 Task: Check the average views per listing of ranch in the last 1 year.
Action: Mouse moved to (829, 185)
Screenshot: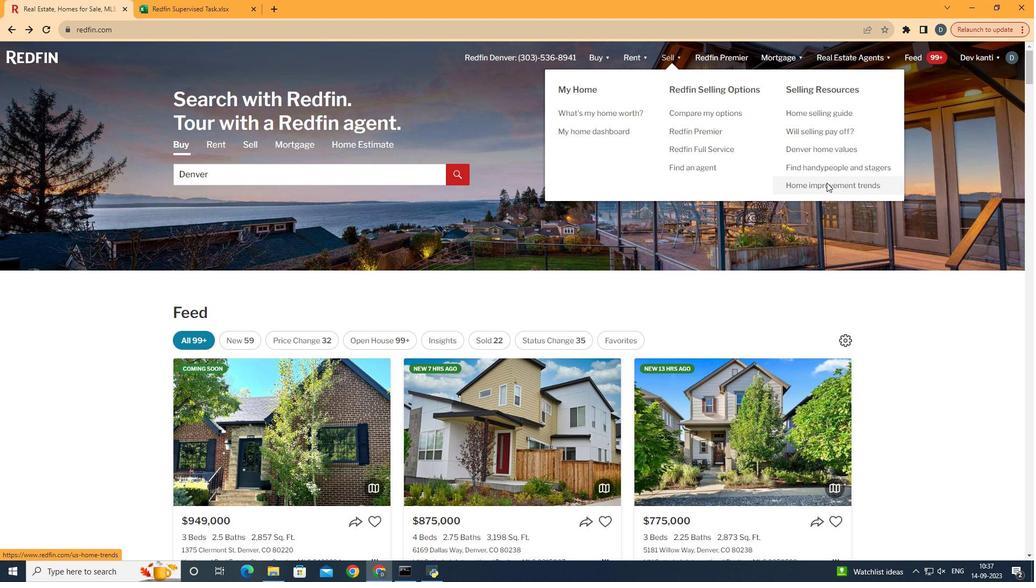 
Action: Mouse pressed left at (829, 185)
Screenshot: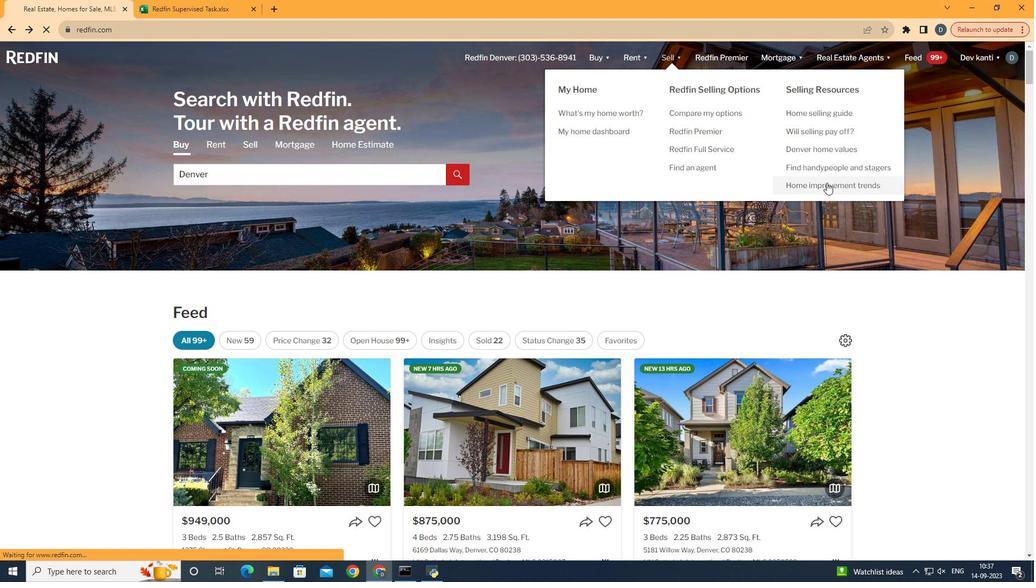 
Action: Mouse moved to (267, 203)
Screenshot: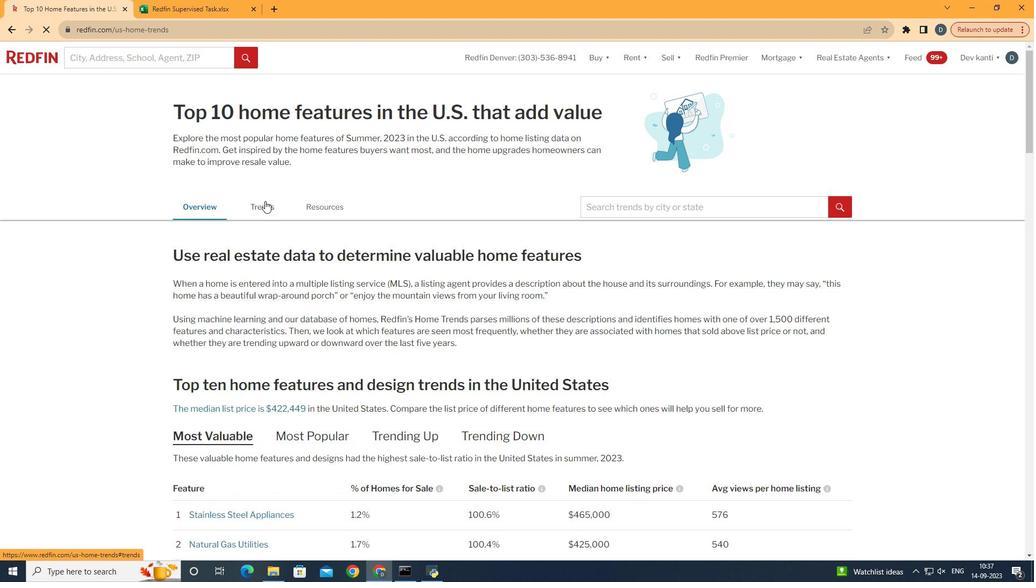 
Action: Mouse pressed left at (267, 203)
Screenshot: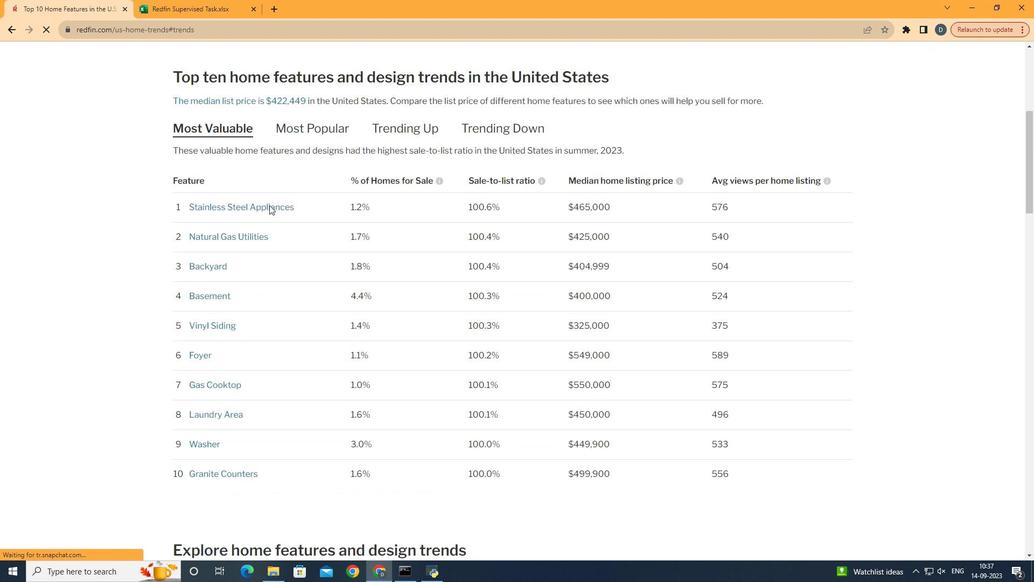 
Action: Mouse moved to (485, 255)
Screenshot: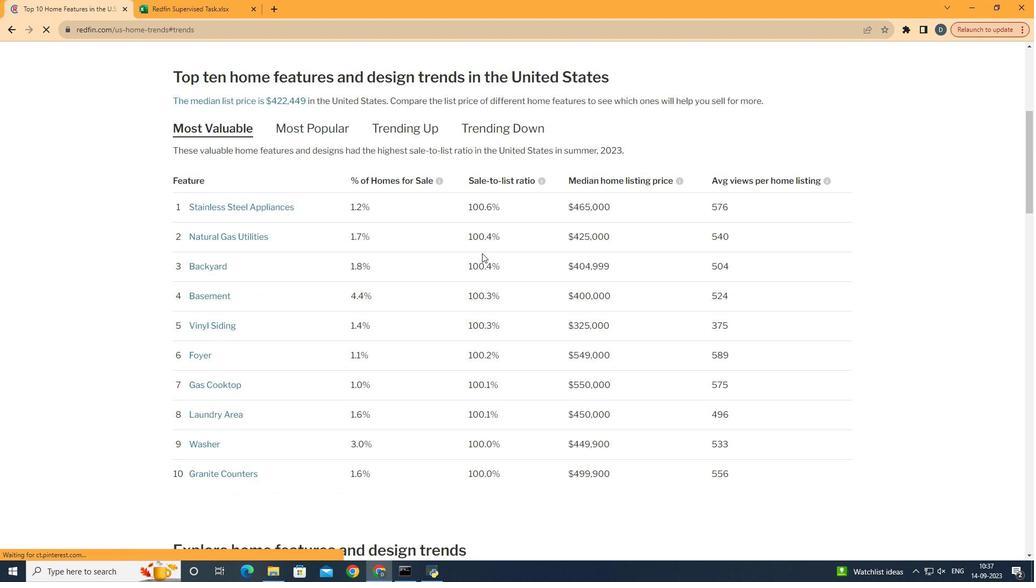 
Action: Mouse scrolled (485, 255) with delta (0, 0)
Screenshot: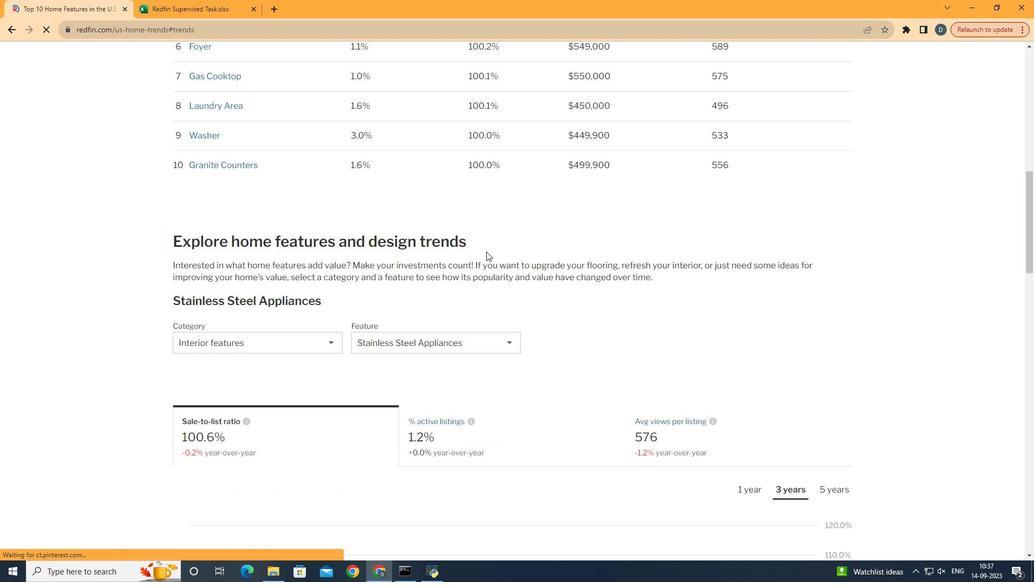 
Action: Mouse scrolled (485, 255) with delta (0, 0)
Screenshot: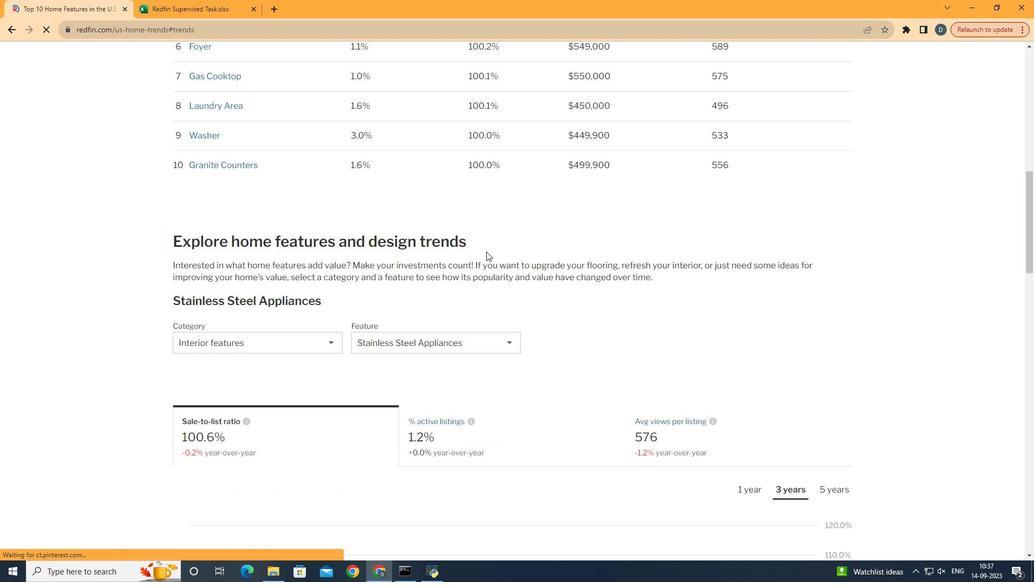 
Action: Mouse scrolled (485, 255) with delta (0, 0)
Screenshot: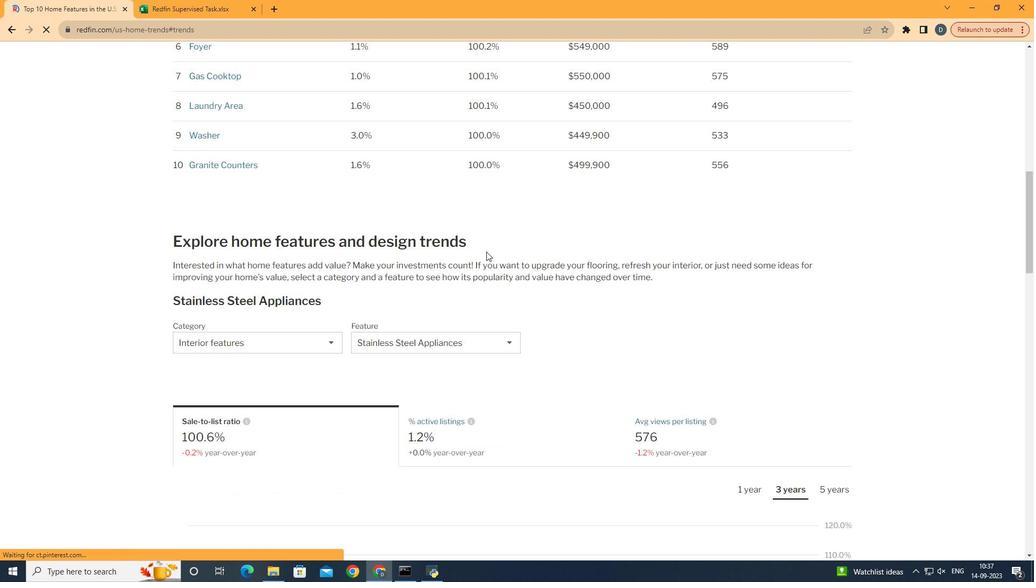 
Action: Mouse scrolled (485, 255) with delta (0, 0)
Screenshot: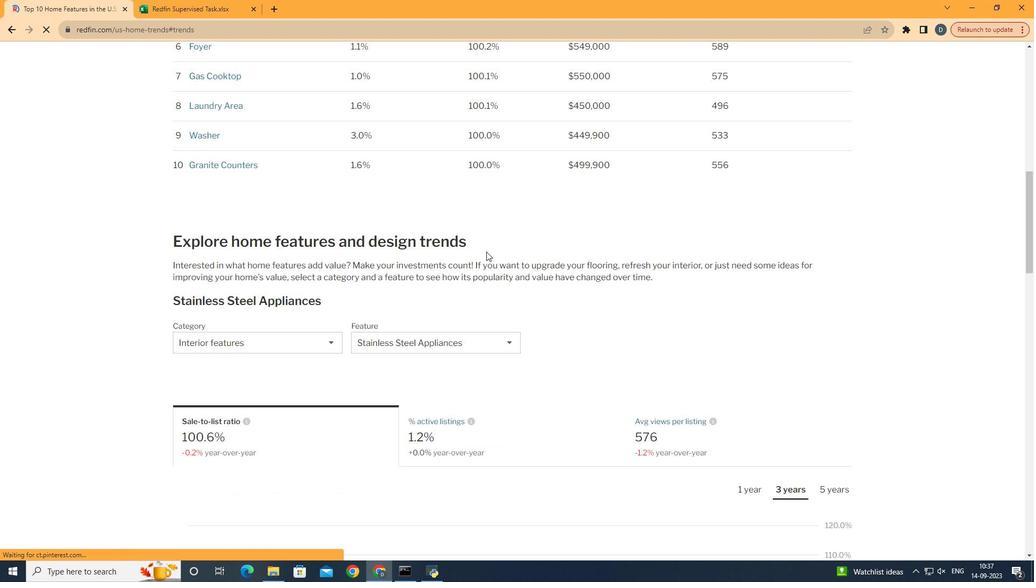 
Action: Mouse scrolled (485, 255) with delta (0, 0)
Screenshot: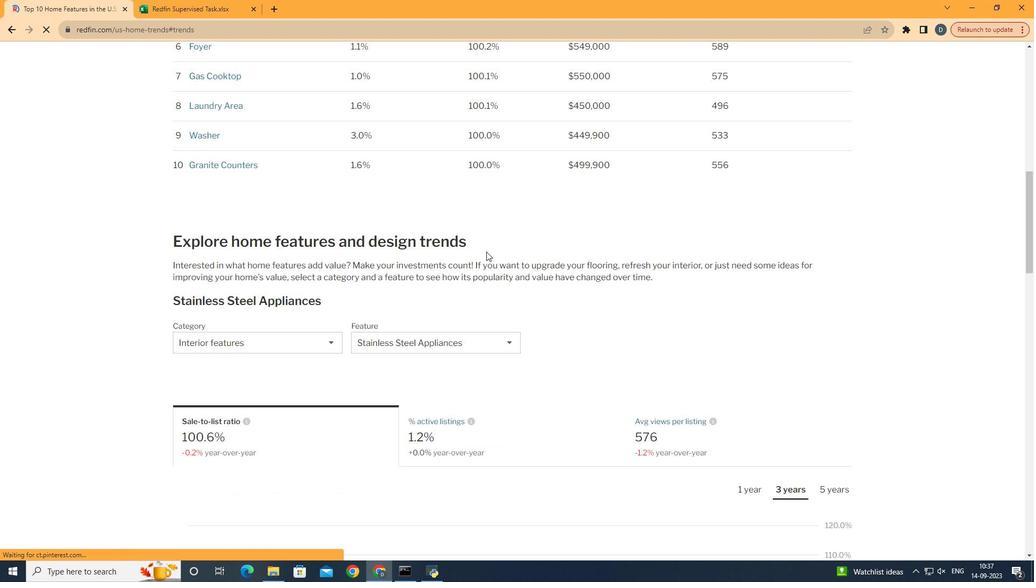 
Action: Mouse moved to (485, 255)
Screenshot: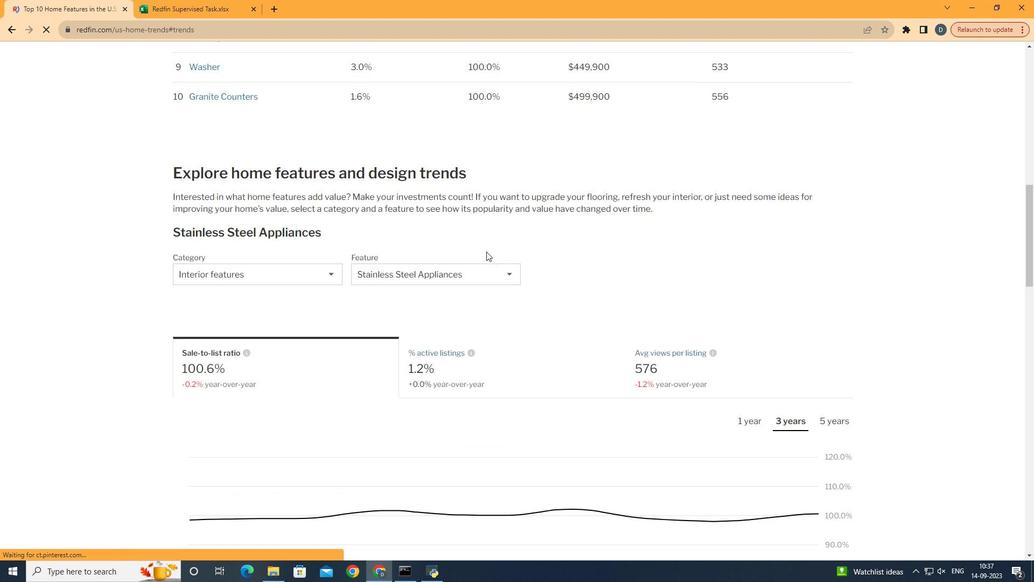 
Action: Mouse scrolled (485, 255) with delta (0, 0)
Screenshot: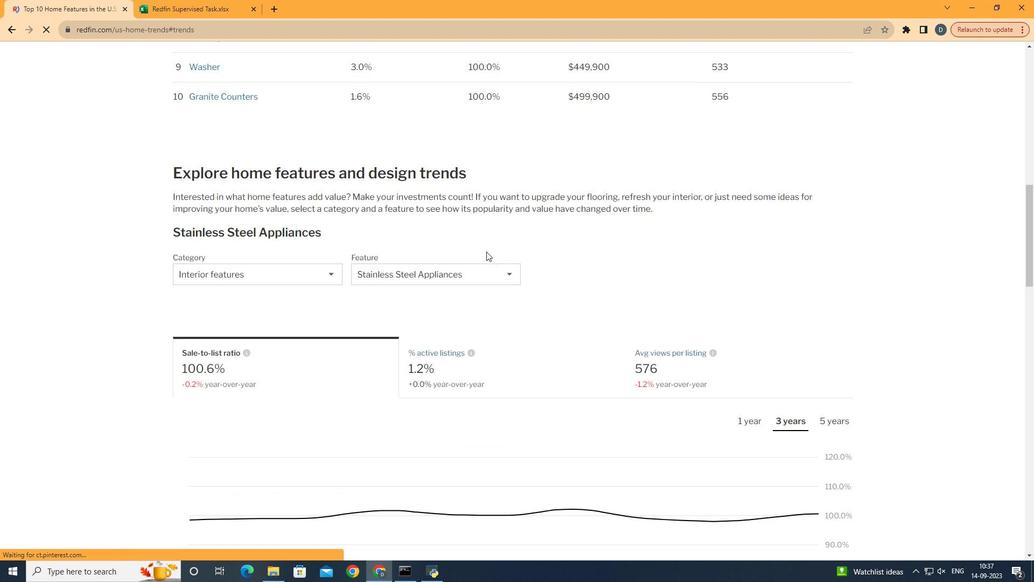 
Action: Mouse moved to (487, 255)
Screenshot: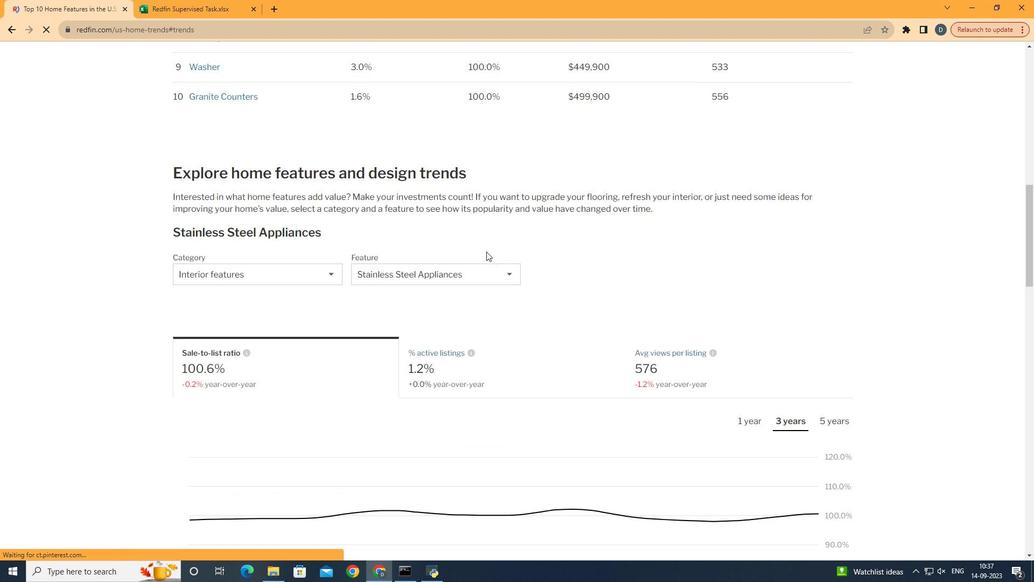
Action: Mouse scrolled (487, 254) with delta (0, 0)
Screenshot: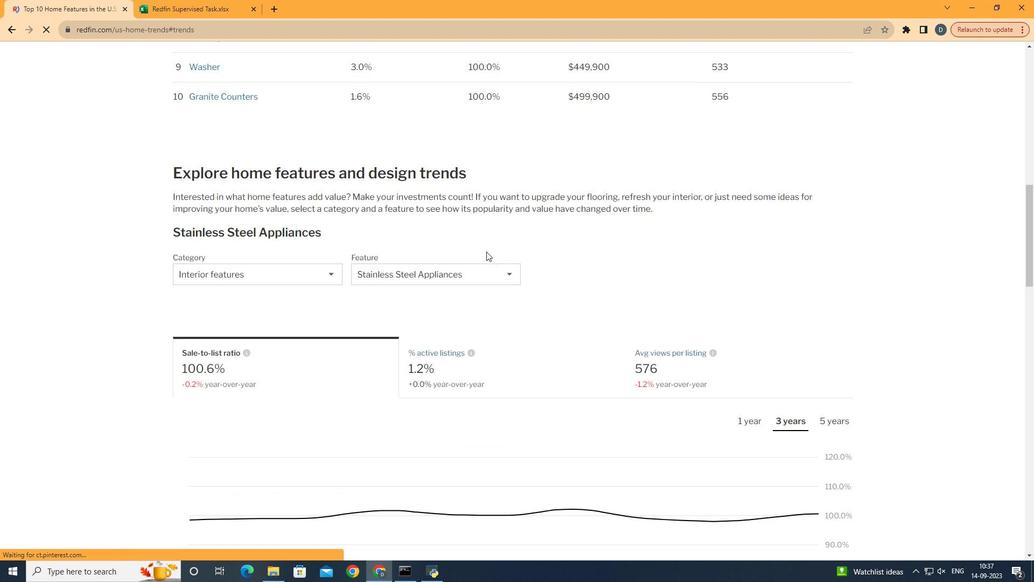 
Action: Mouse moved to (489, 254)
Screenshot: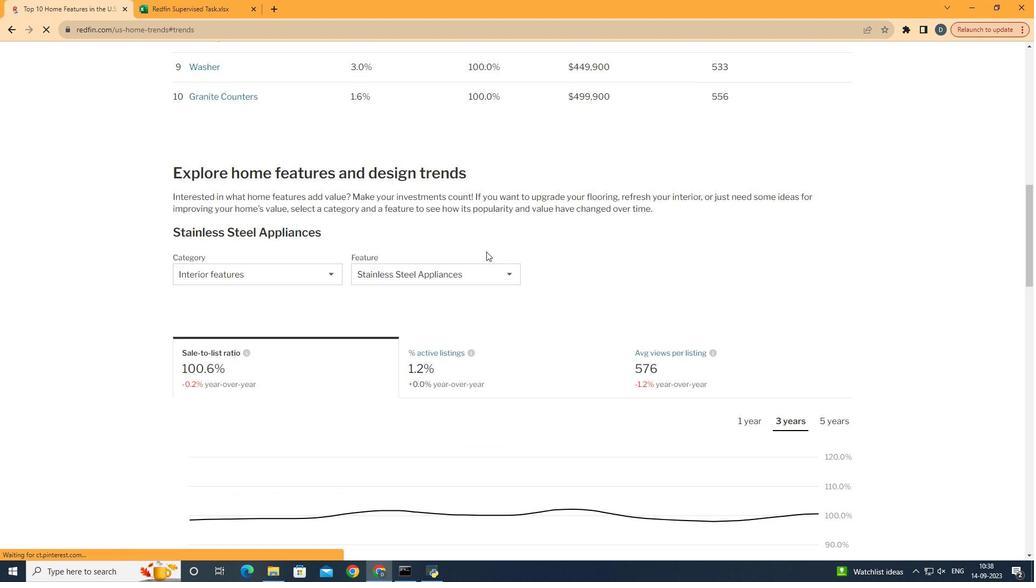 
Action: Mouse scrolled (489, 253) with delta (0, 0)
Screenshot: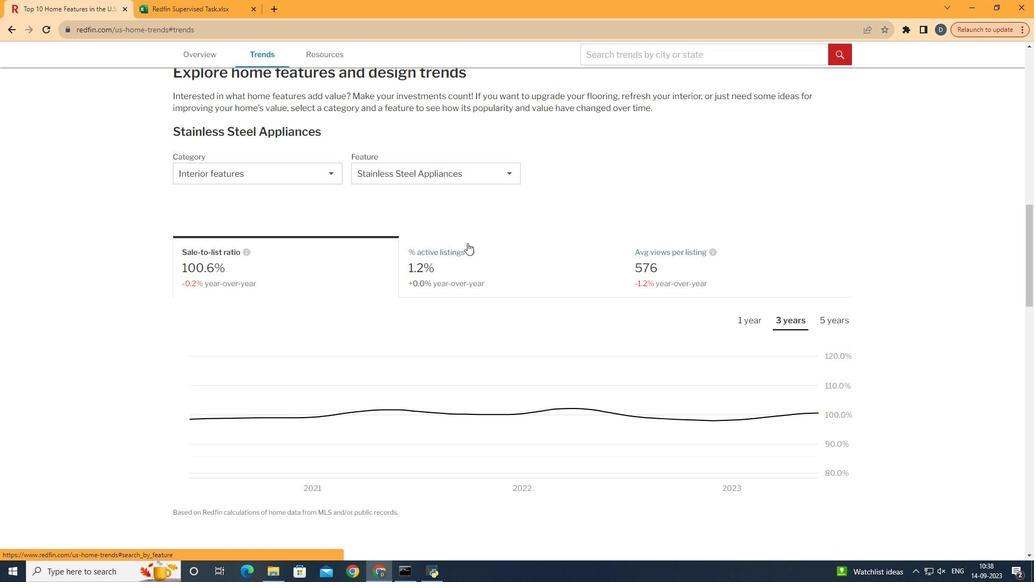 
Action: Mouse scrolled (489, 253) with delta (0, 0)
Screenshot: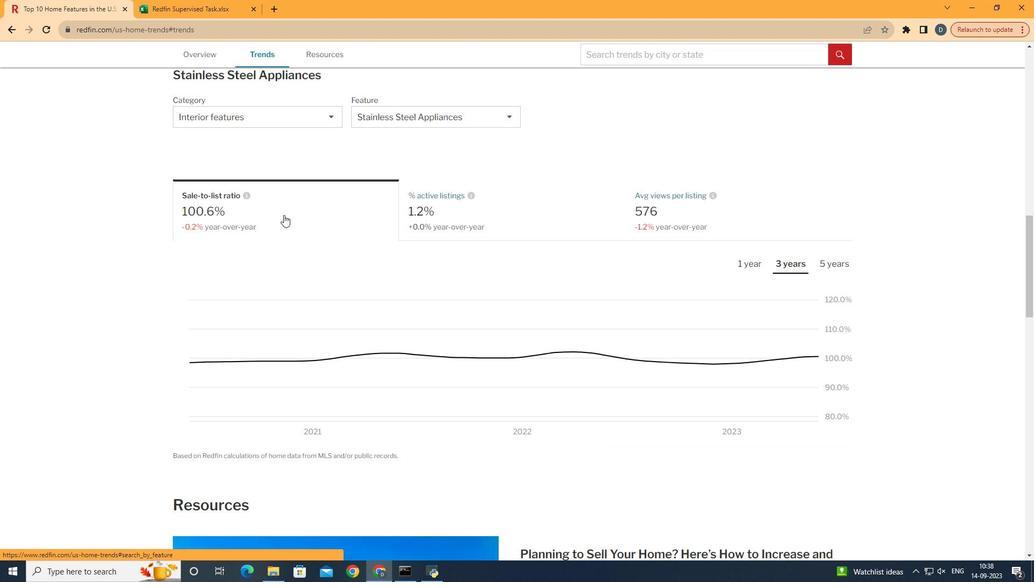 
Action: Mouse scrolled (489, 253) with delta (0, 0)
Screenshot: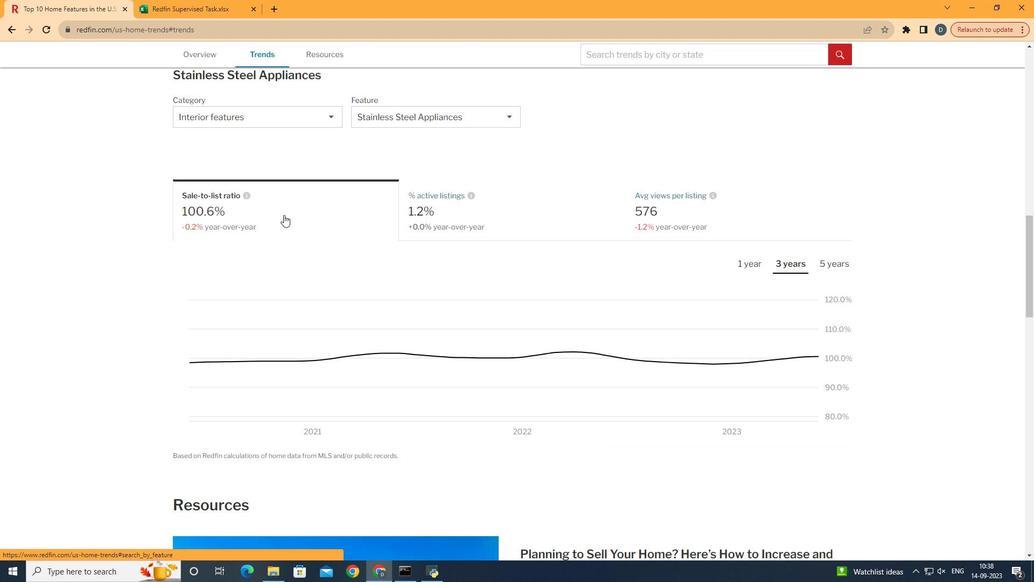 
Action: Mouse moved to (252, 113)
Screenshot: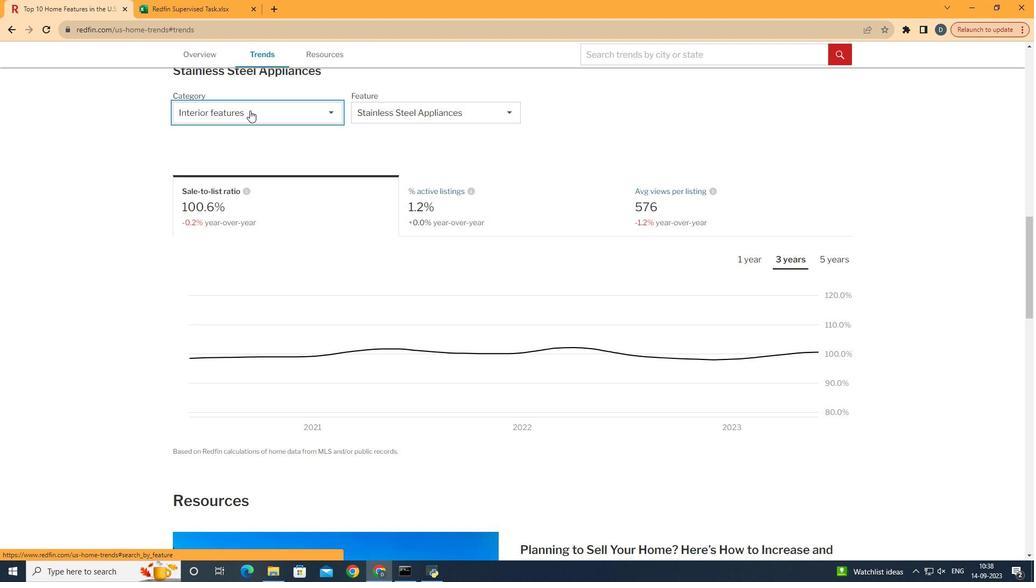 
Action: Mouse pressed left at (252, 113)
Screenshot: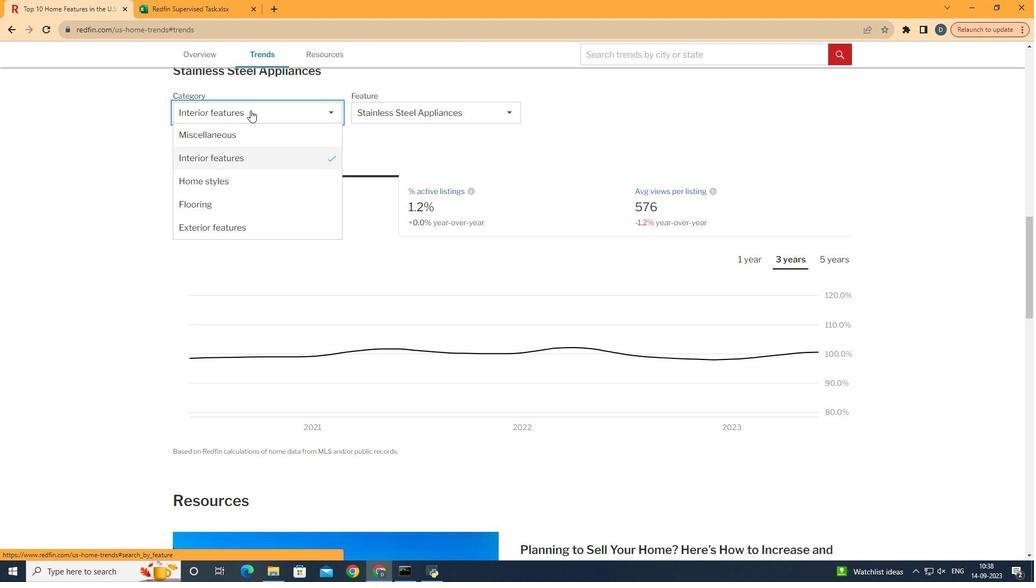 
Action: Mouse moved to (264, 182)
Screenshot: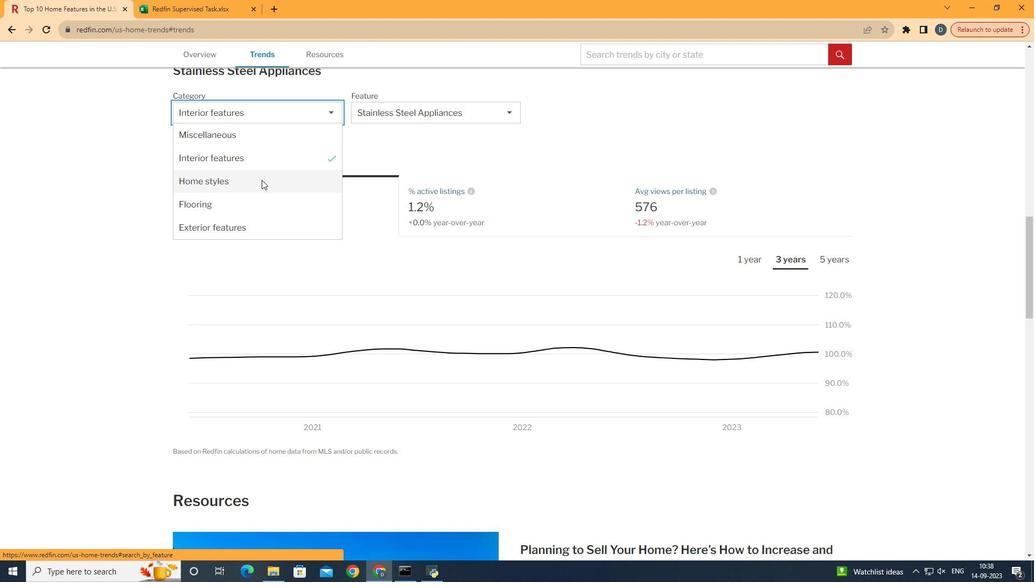 
Action: Mouse pressed left at (264, 182)
Screenshot: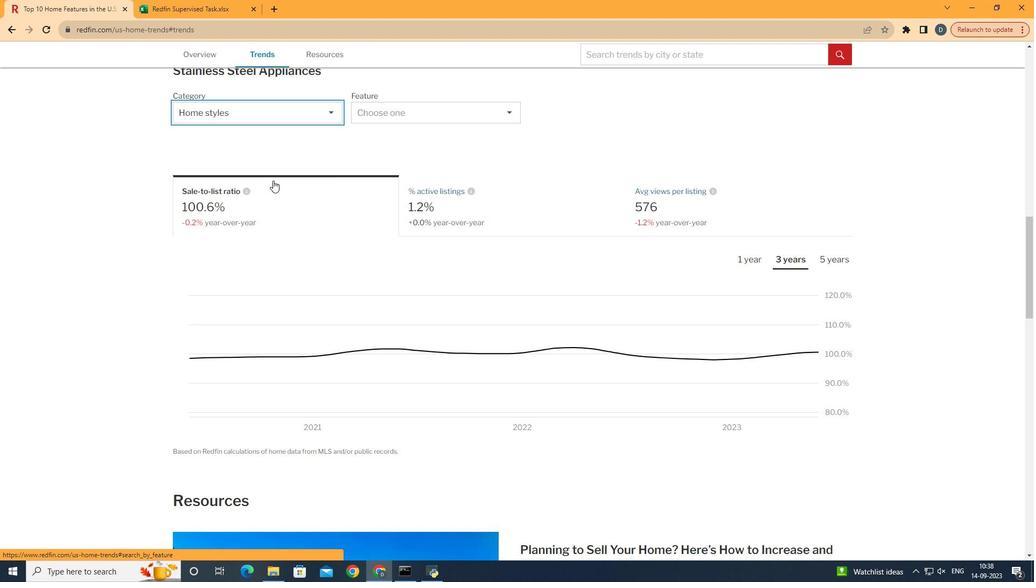 
Action: Mouse moved to (498, 118)
Screenshot: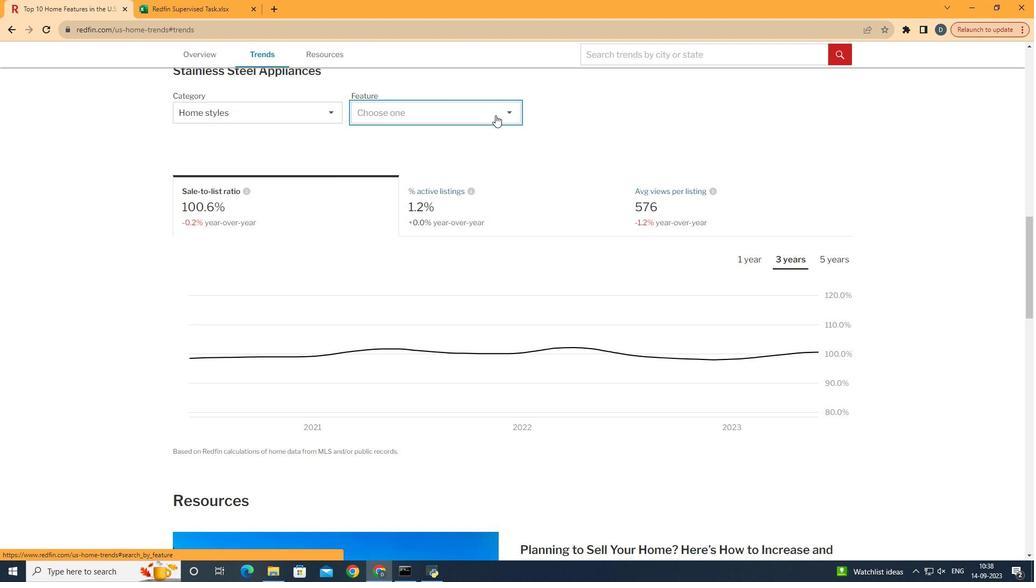 
Action: Mouse pressed left at (498, 118)
Screenshot: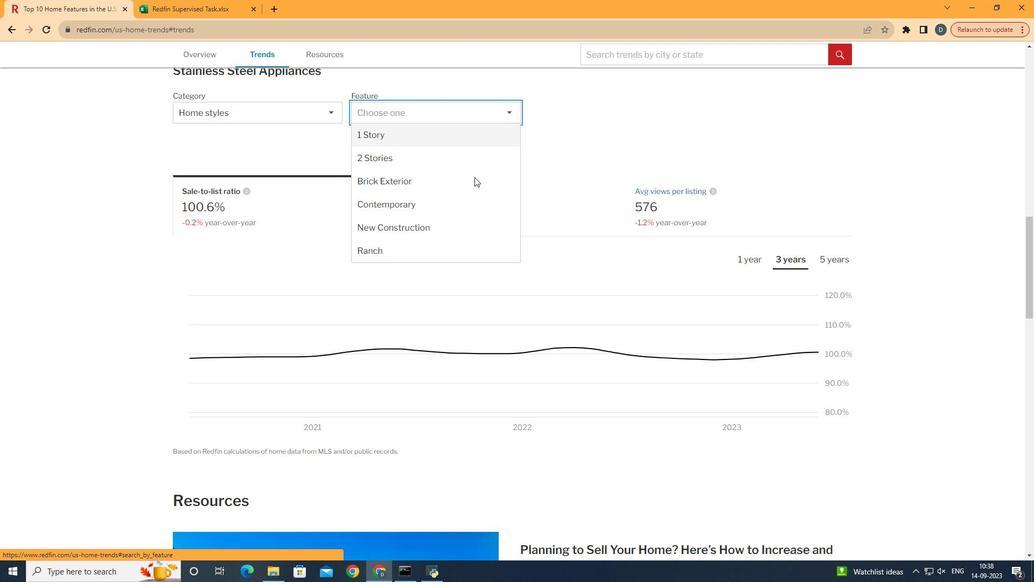 
Action: Mouse moved to (462, 243)
Screenshot: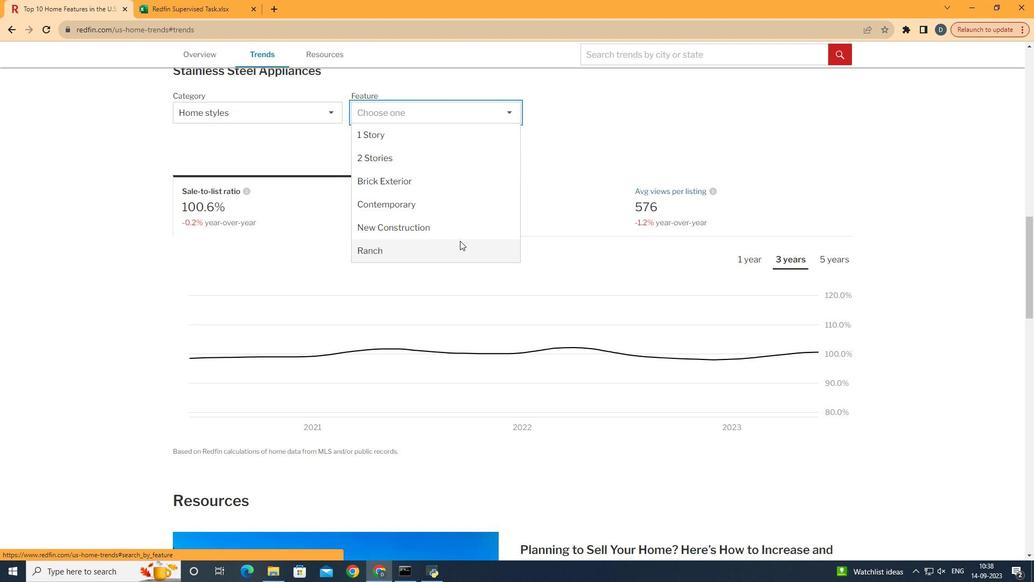 
Action: Mouse pressed left at (462, 243)
Screenshot: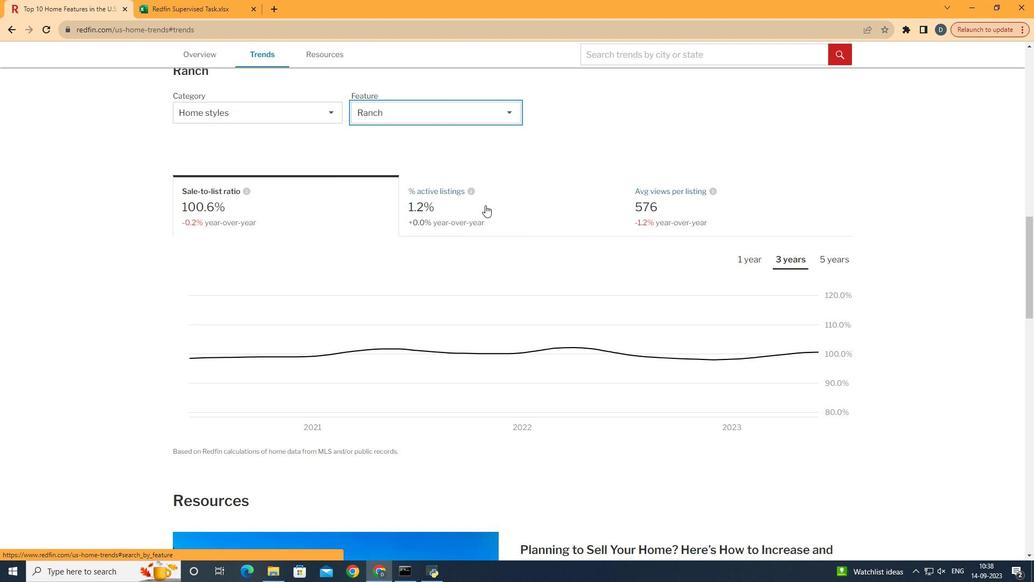 
Action: Mouse moved to (571, 156)
Screenshot: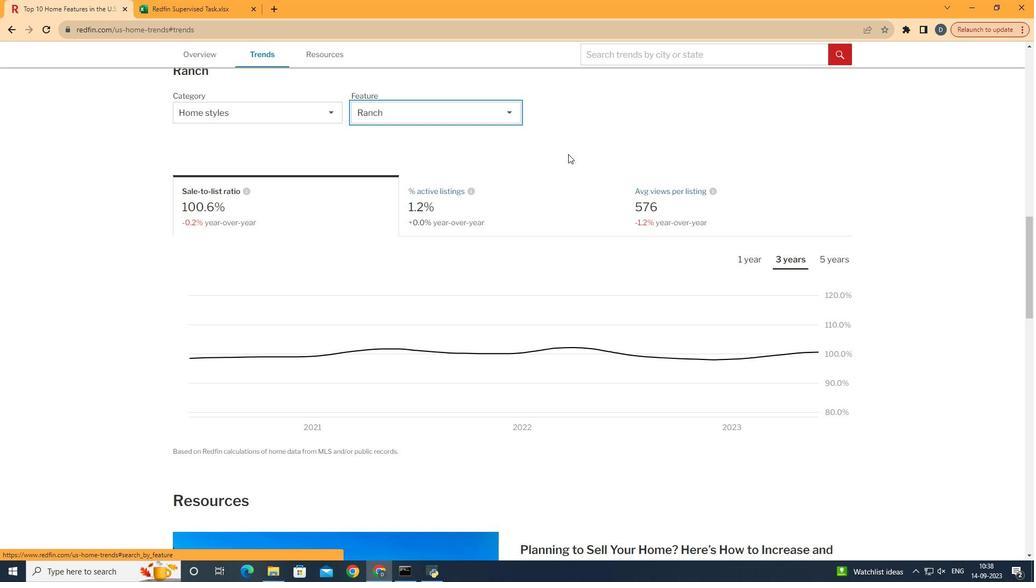 
Action: Mouse pressed left at (571, 156)
Screenshot: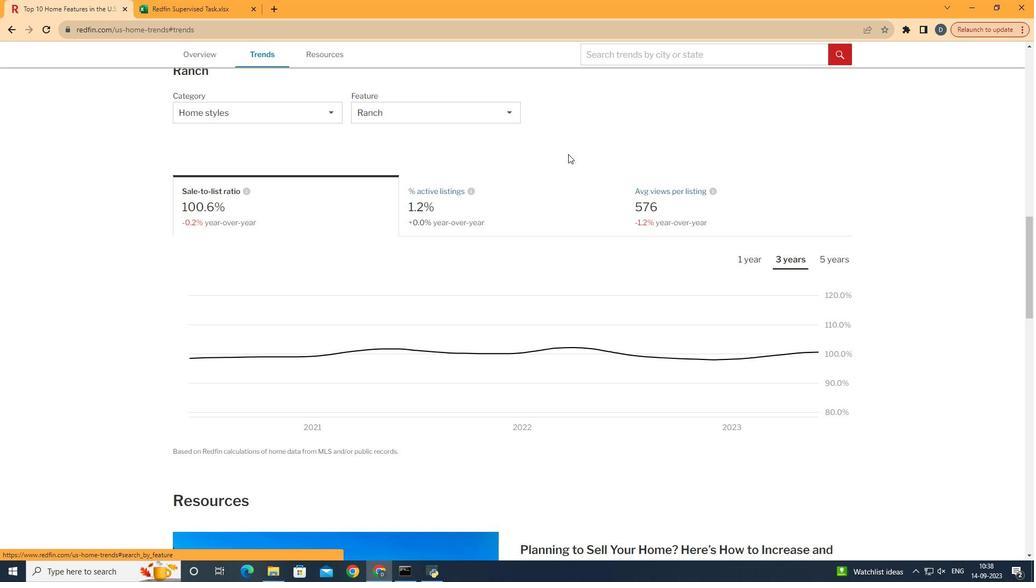
Action: Mouse moved to (538, 222)
Screenshot: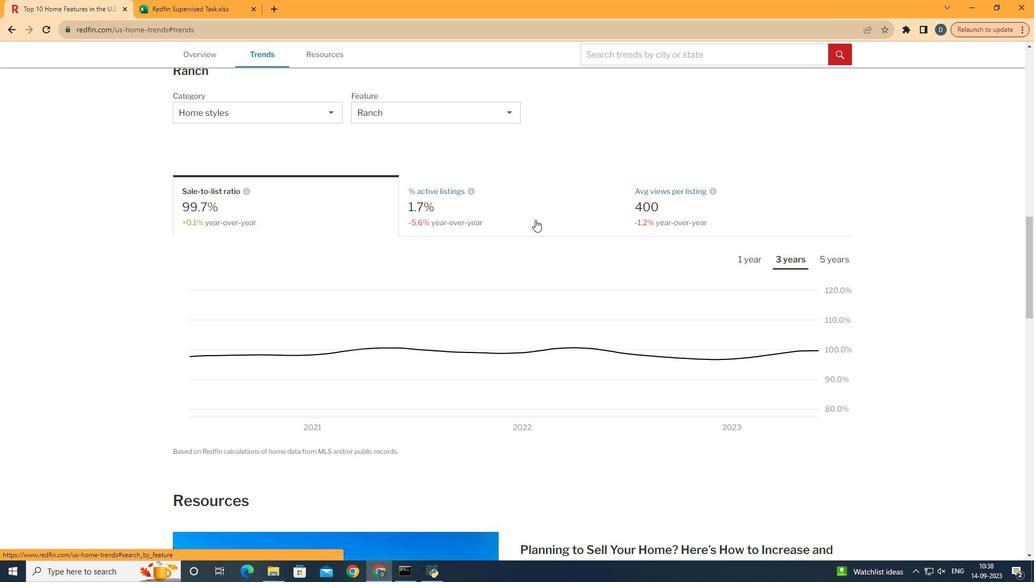 
Action: Mouse pressed left at (538, 222)
Screenshot: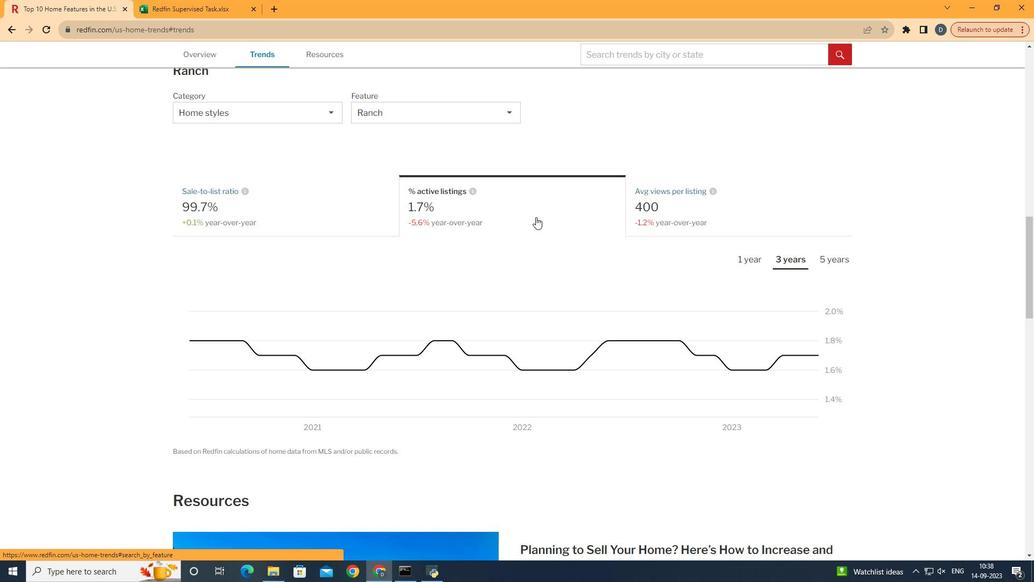 
Action: Mouse moved to (760, 219)
Screenshot: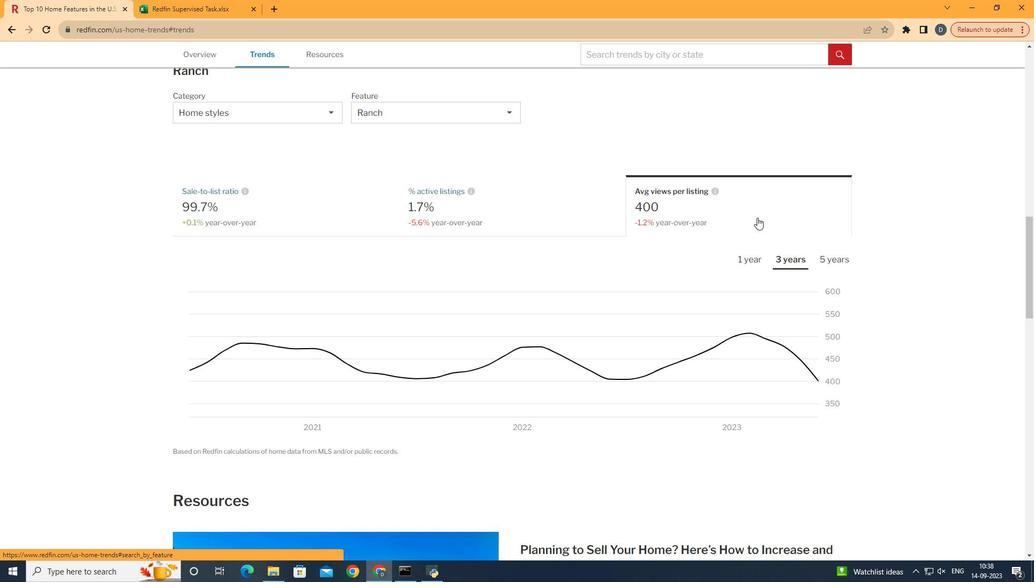 
Action: Mouse pressed left at (760, 219)
Screenshot: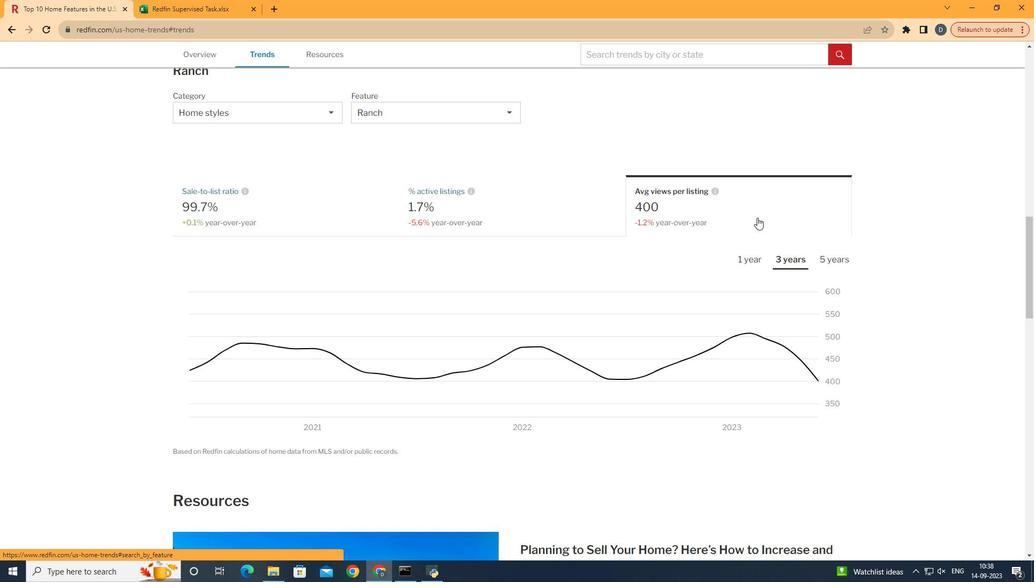 
Action: Mouse moved to (746, 261)
Screenshot: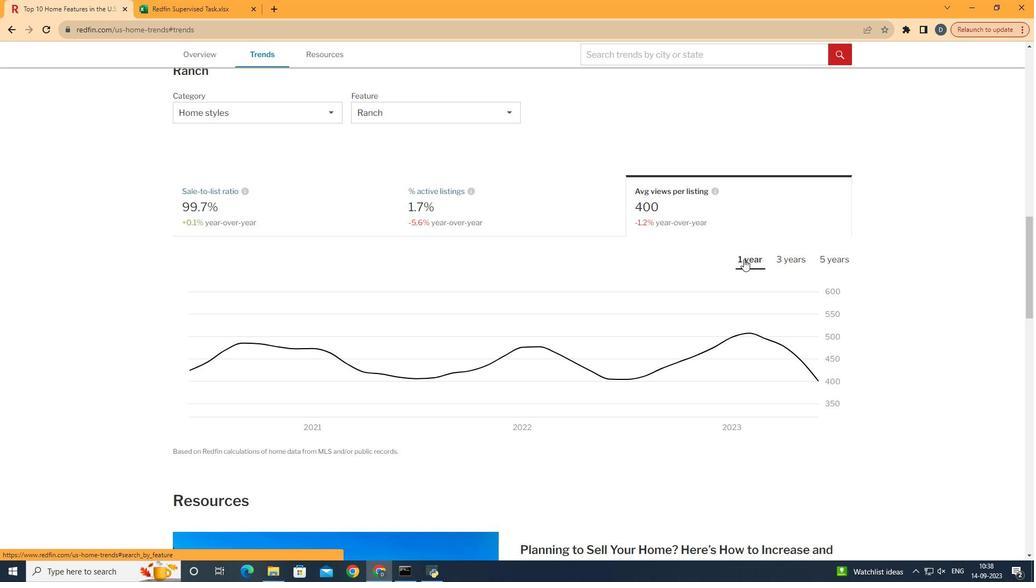 
Action: Mouse pressed left at (746, 261)
Screenshot: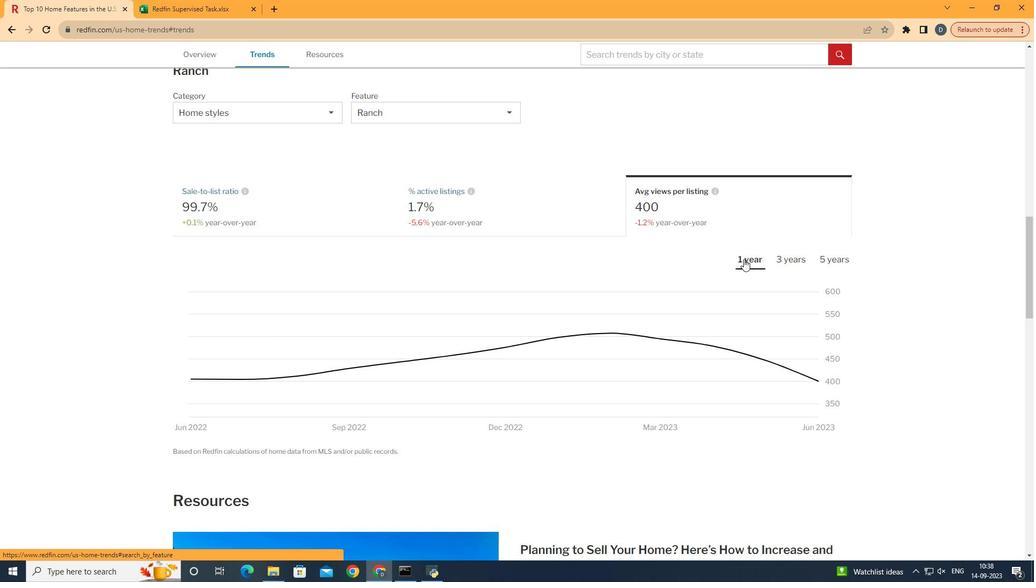 
Action: Mouse moved to (746, 261)
Screenshot: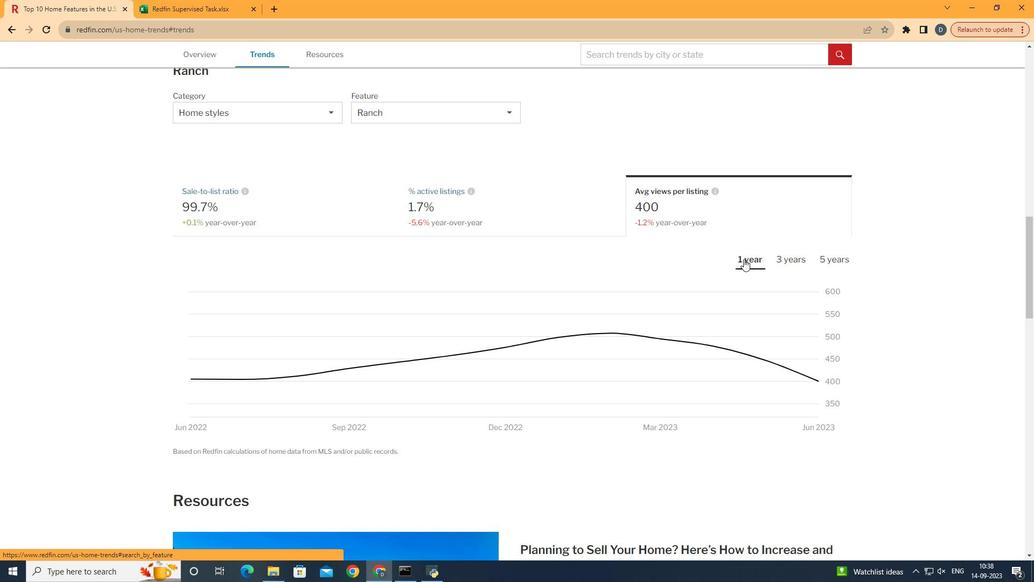 
